Task: Use the formula "LEFTB" in spreadsheet "Project portfolio".
Action: Mouse moved to (841, 134)
Screenshot: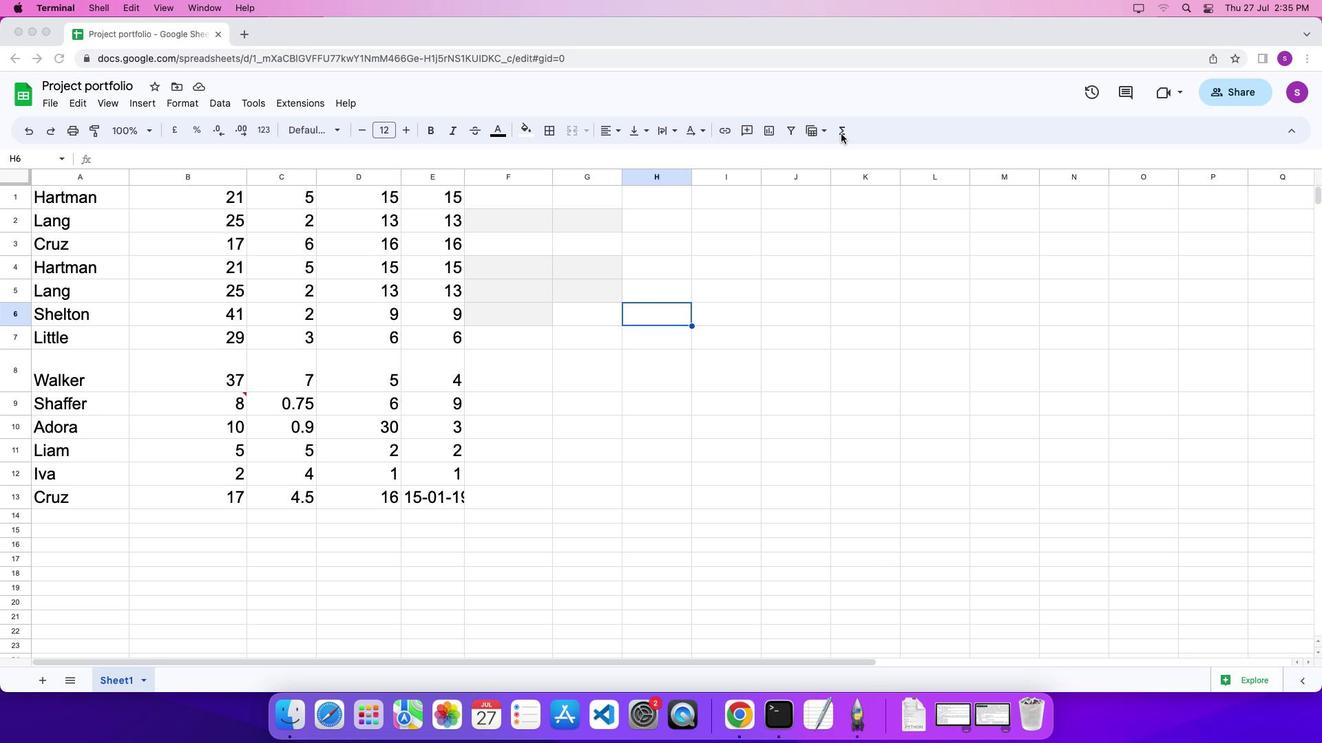 
Action: Mouse pressed left at (841, 134)
Screenshot: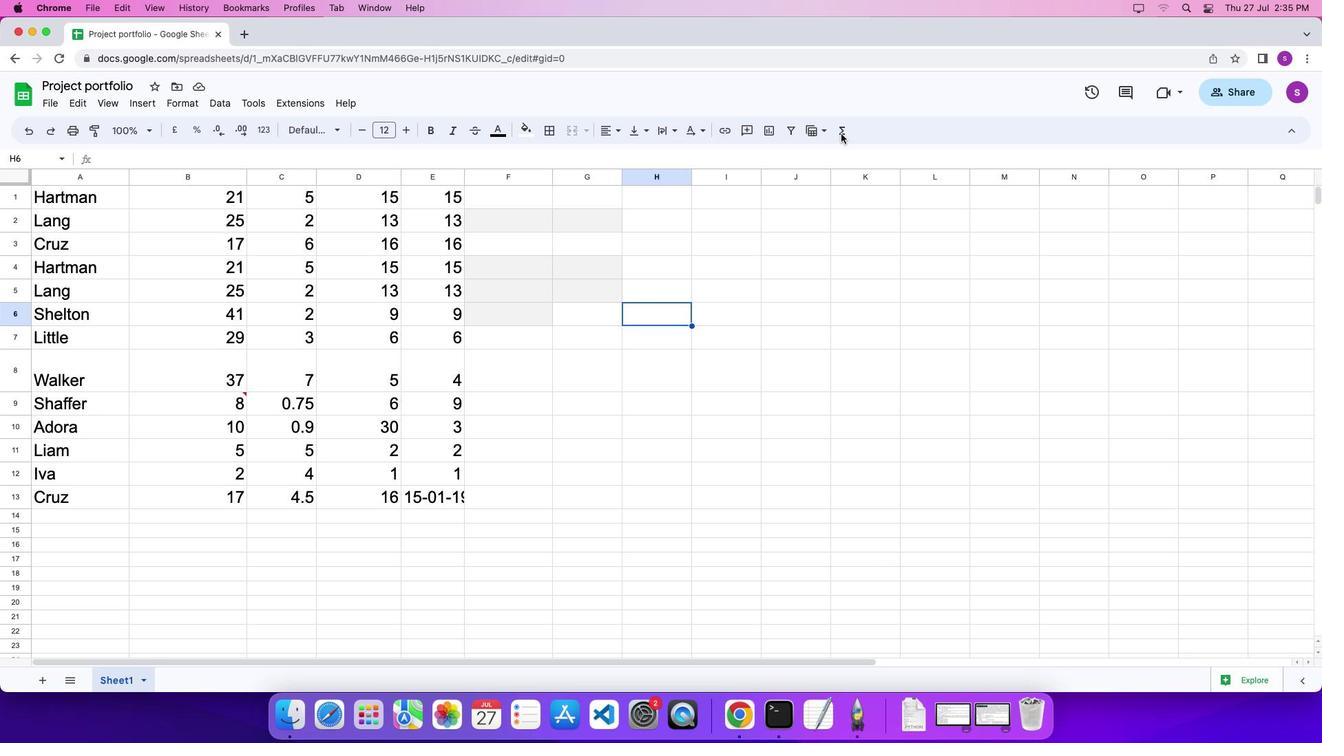 
Action: Mouse moved to (842, 133)
Screenshot: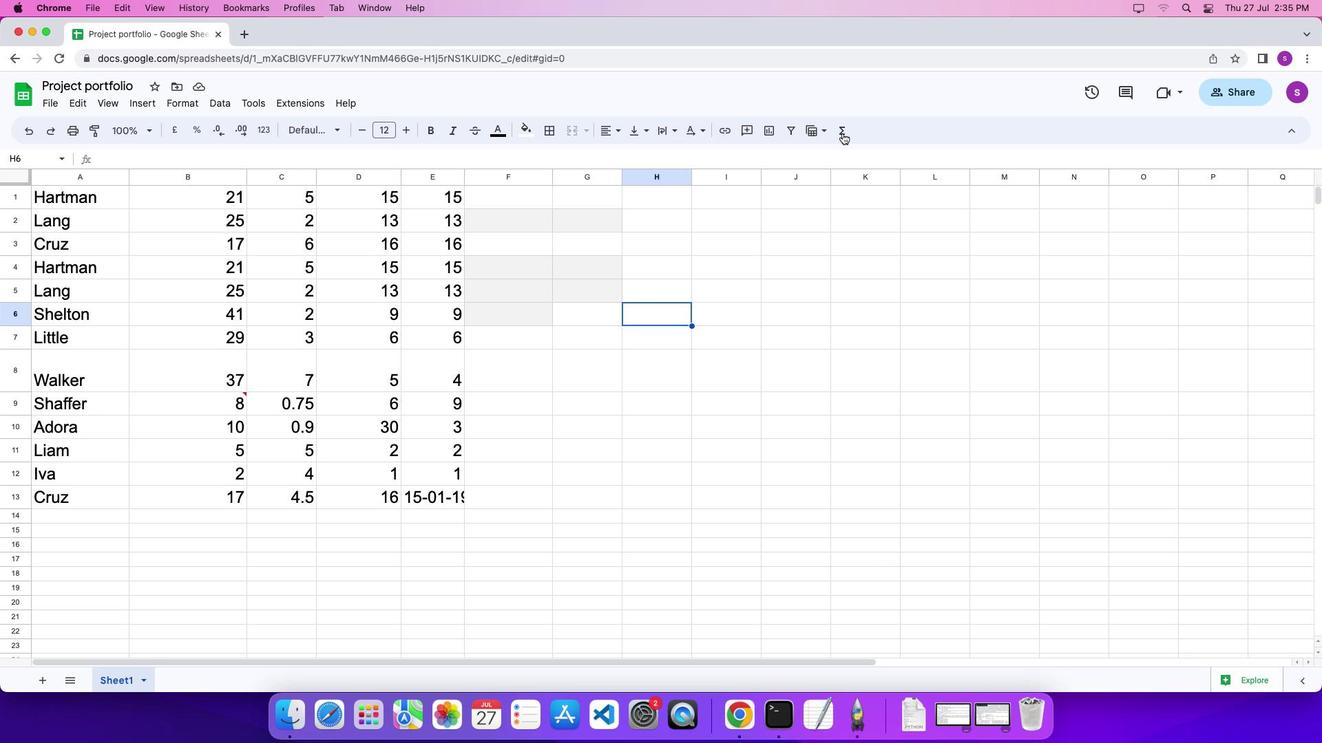 
Action: Mouse pressed left at (842, 133)
Screenshot: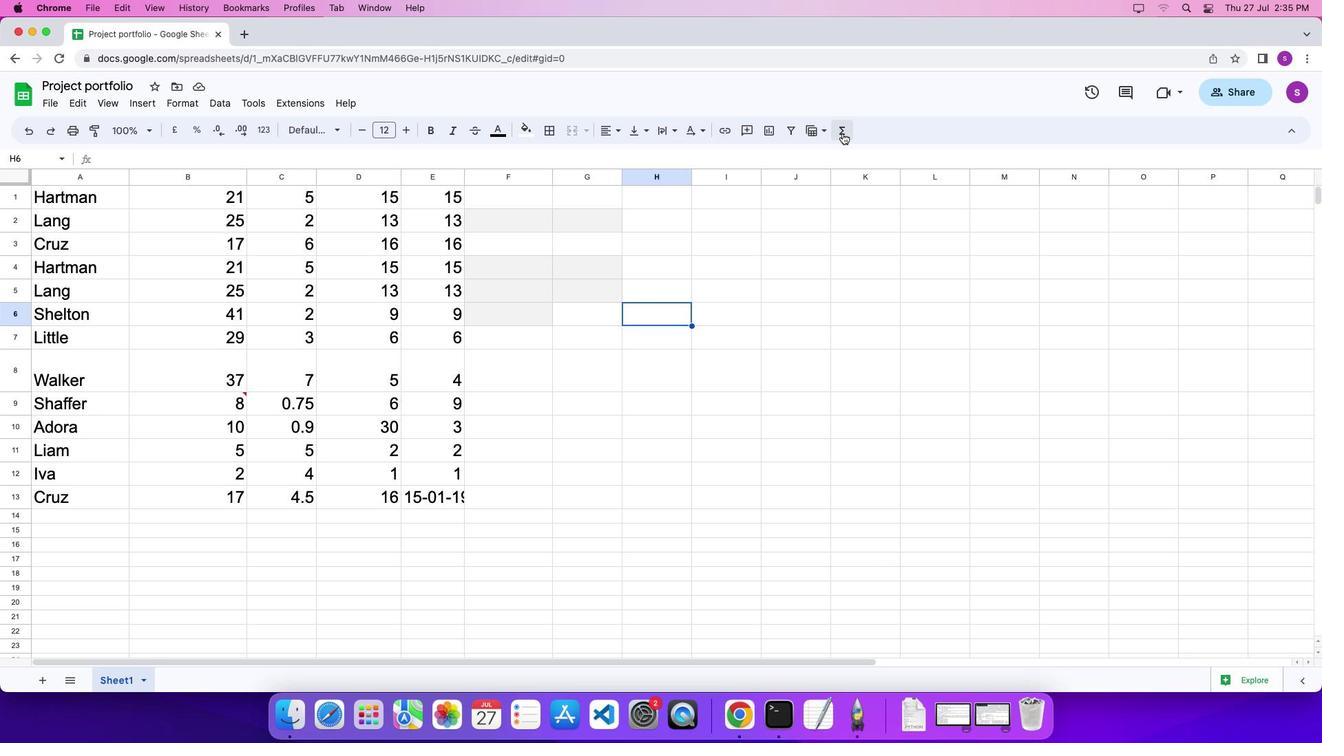 
Action: Mouse moved to (1087, 484)
Screenshot: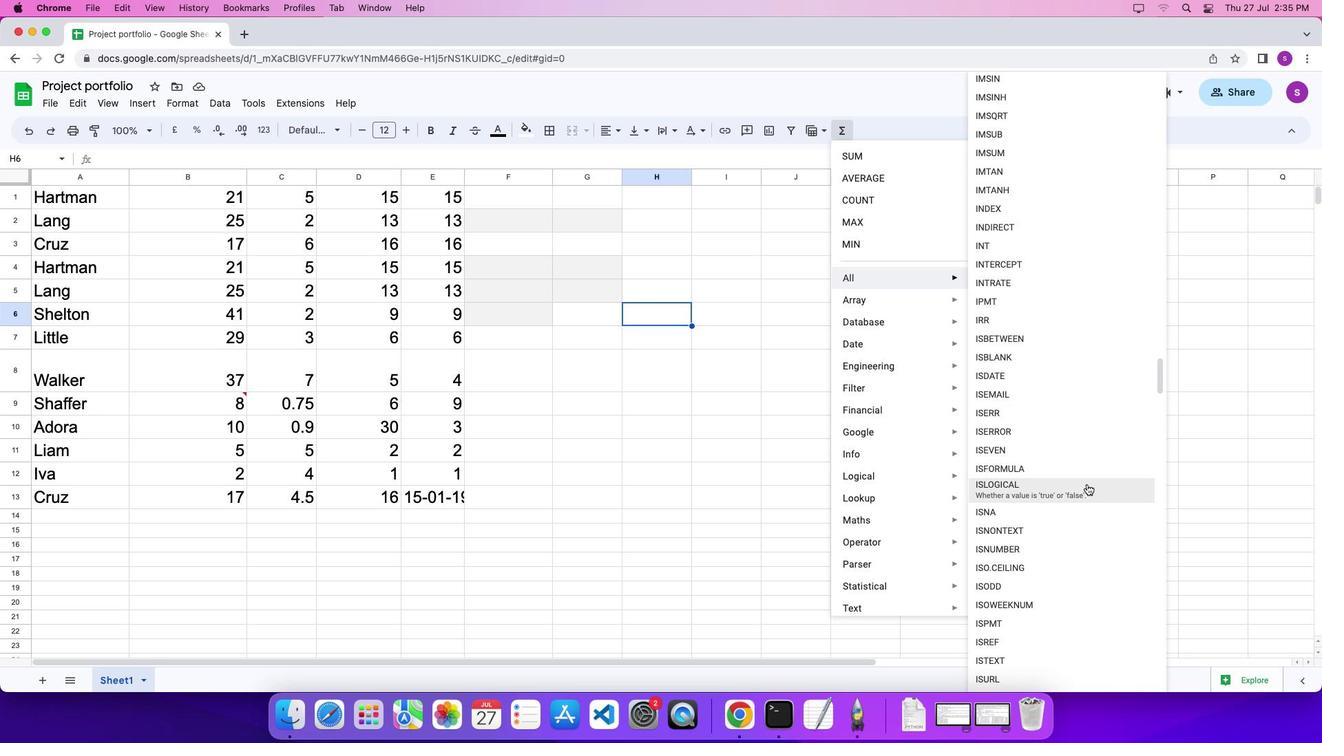 
Action: Mouse scrolled (1087, 484) with delta (0, 0)
Screenshot: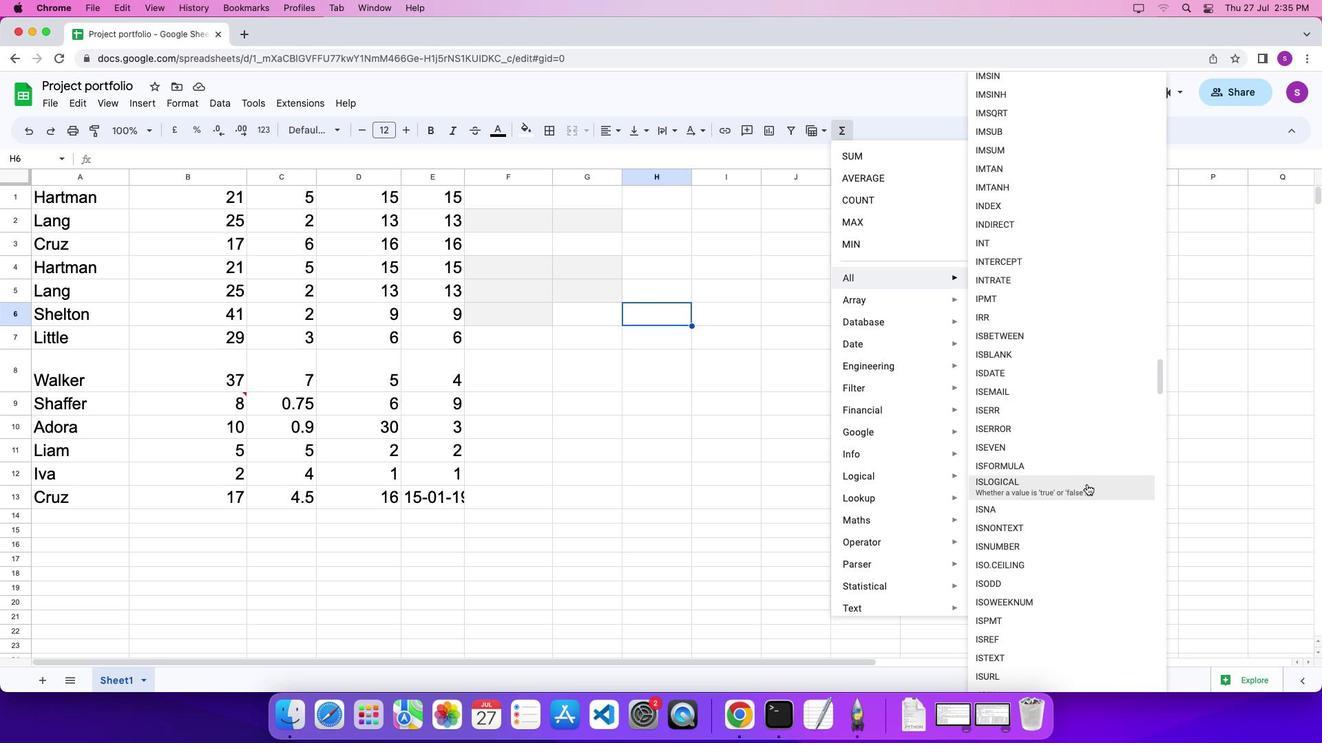 
Action: Mouse moved to (1087, 484)
Screenshot: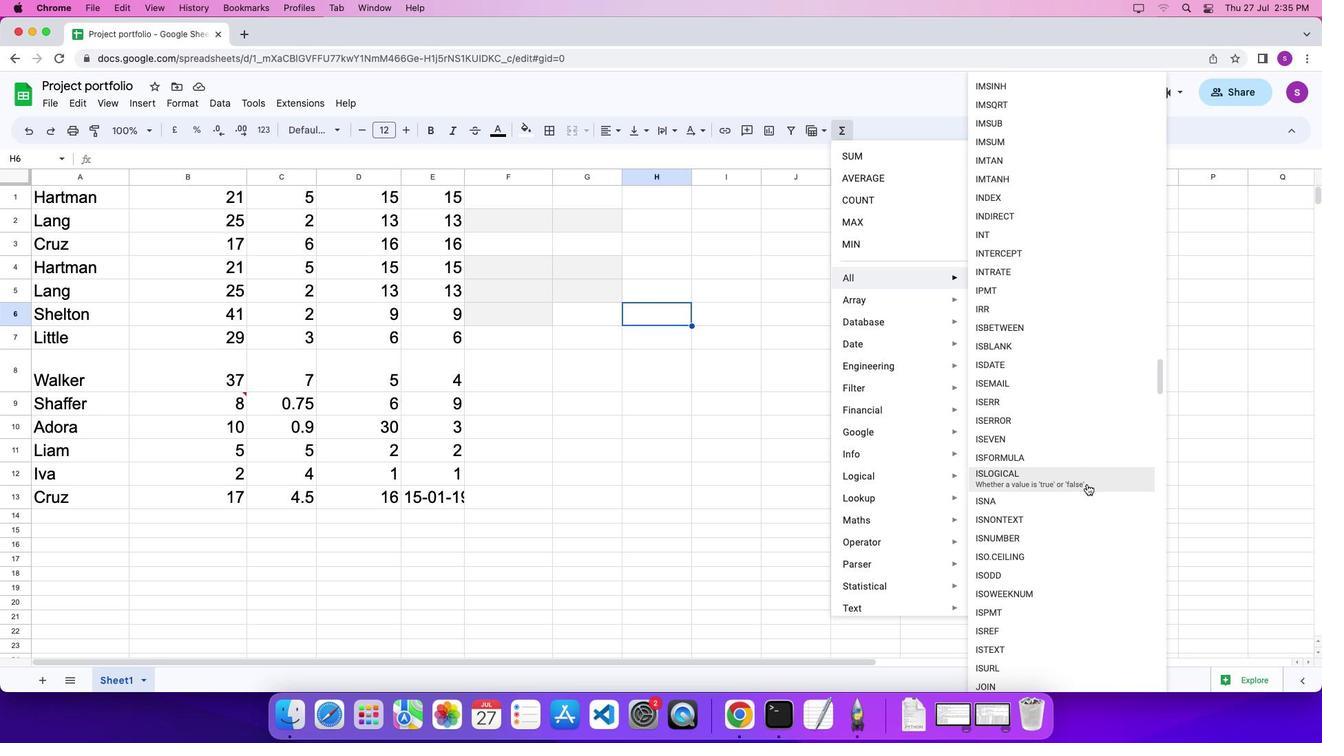 
Action: Mouse scrolled (1087, 484) with delta (0, 0)
Screenshot: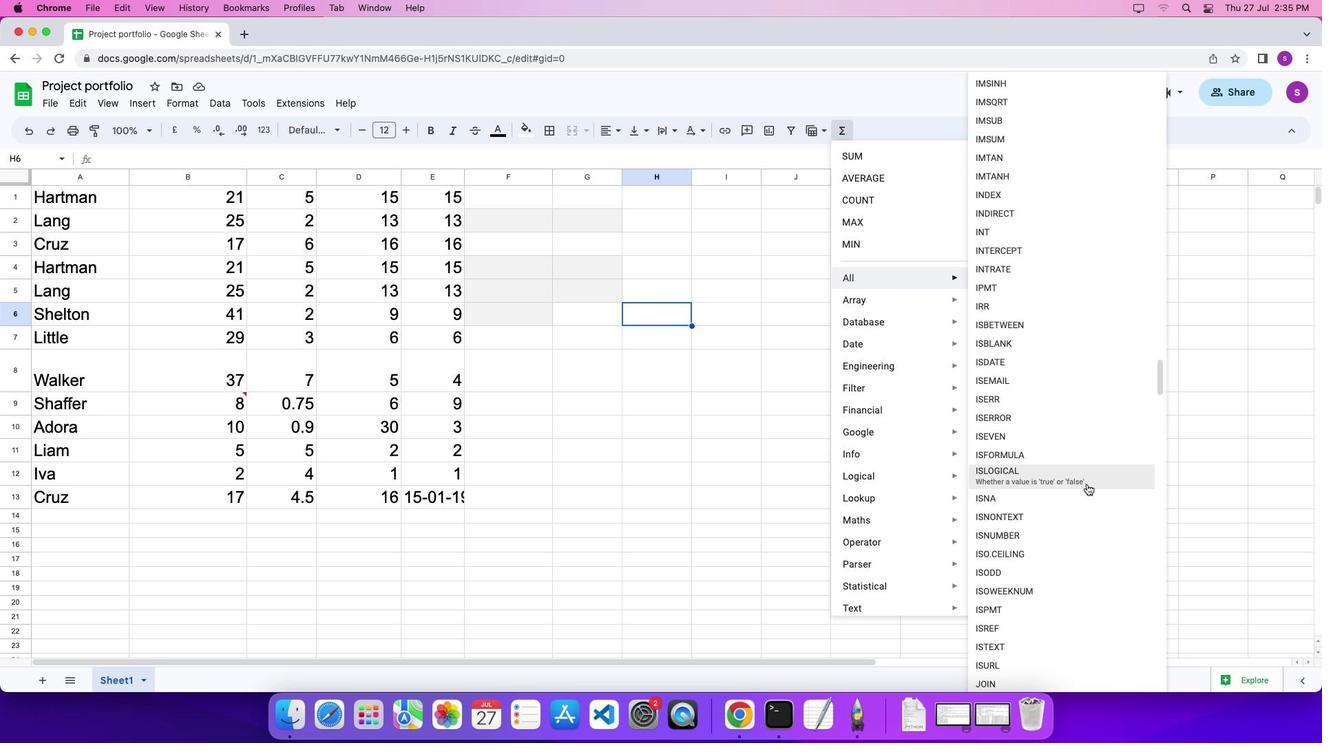 
Action: Mouse moved to (1088, 485)
Screenshot: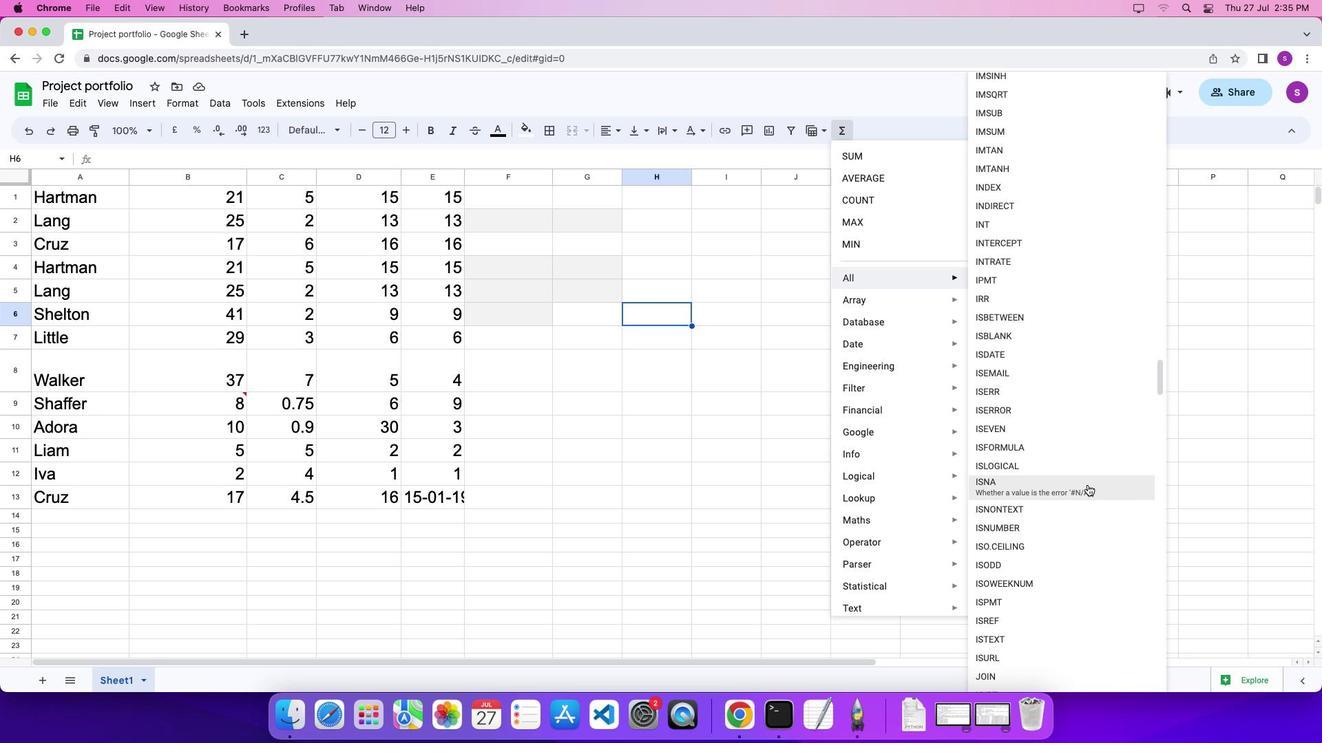 
Action: Mouse scrolled (1088, 485) with delta (0, 0)
Screenshot: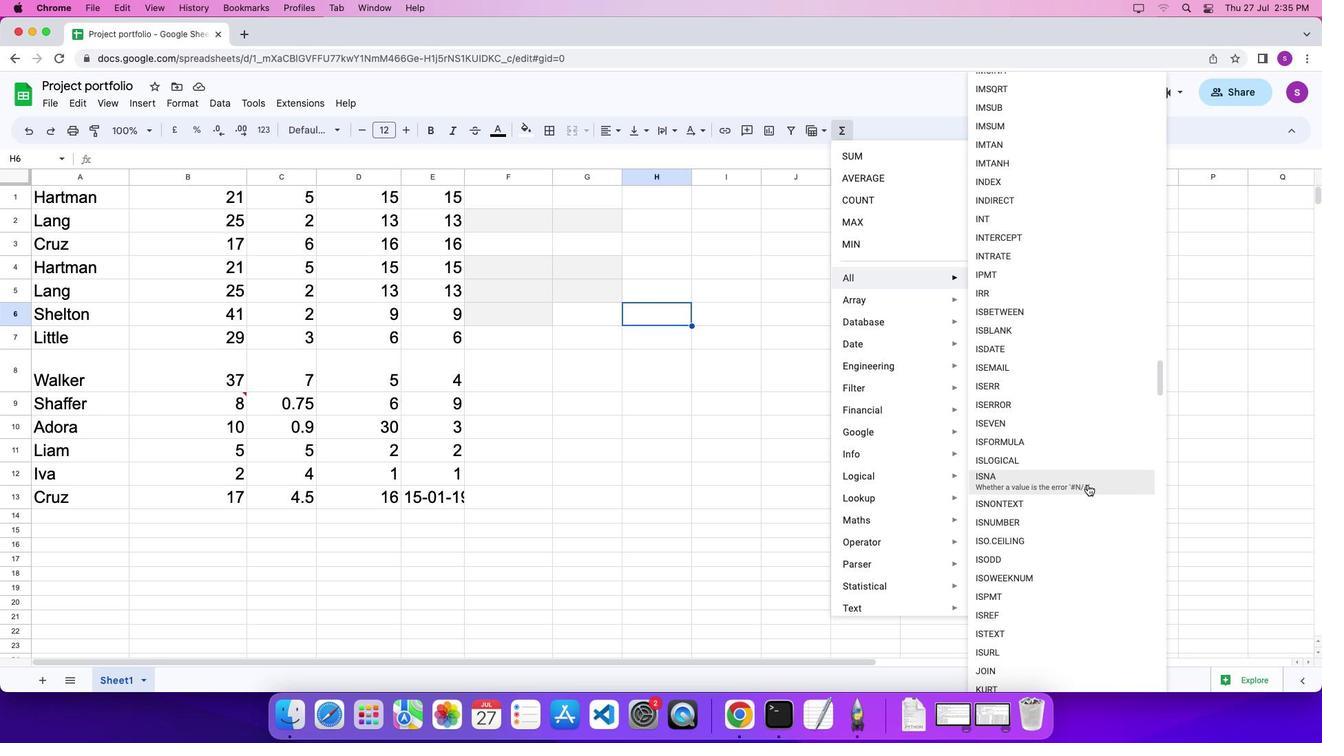 
Action: Mouse scrolled (1088, 485) with delta (0, 0)
Screenshot: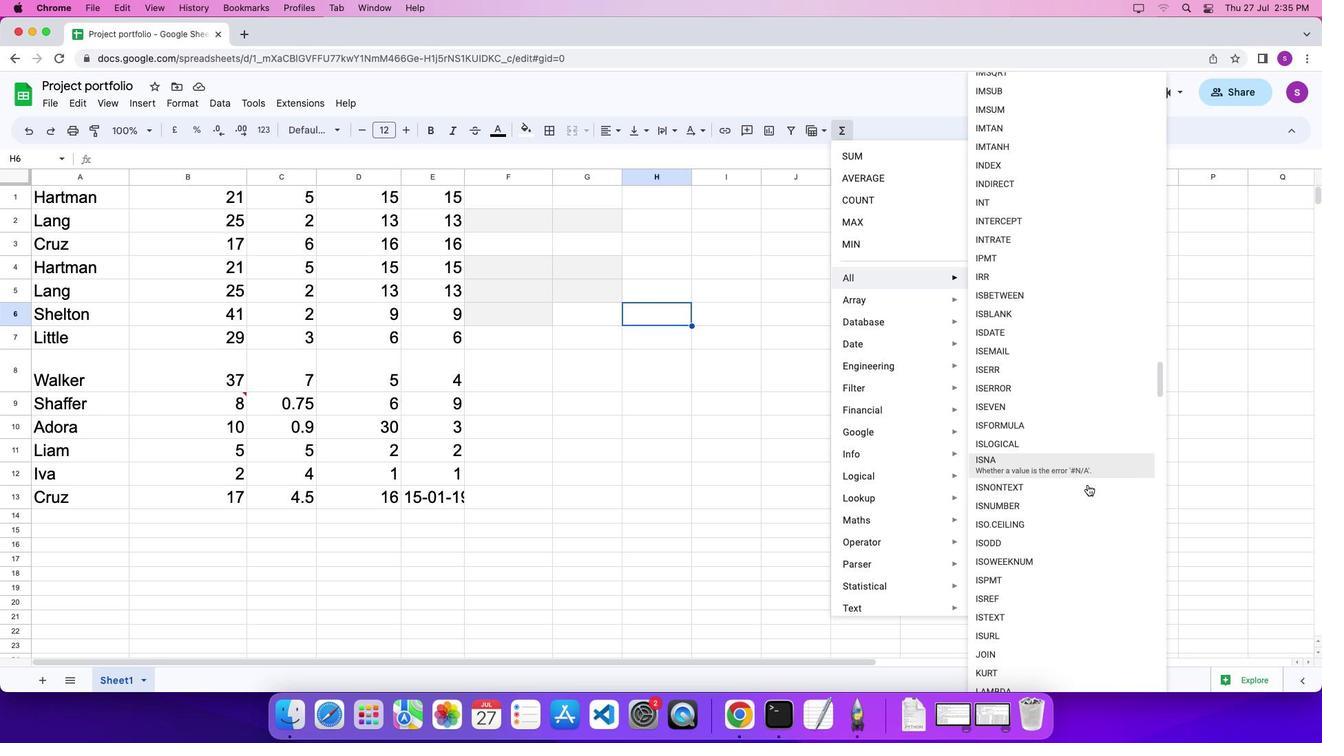 
Action: Mouse scrolled (1088, 485) with delta (0, 0)
Screenshot: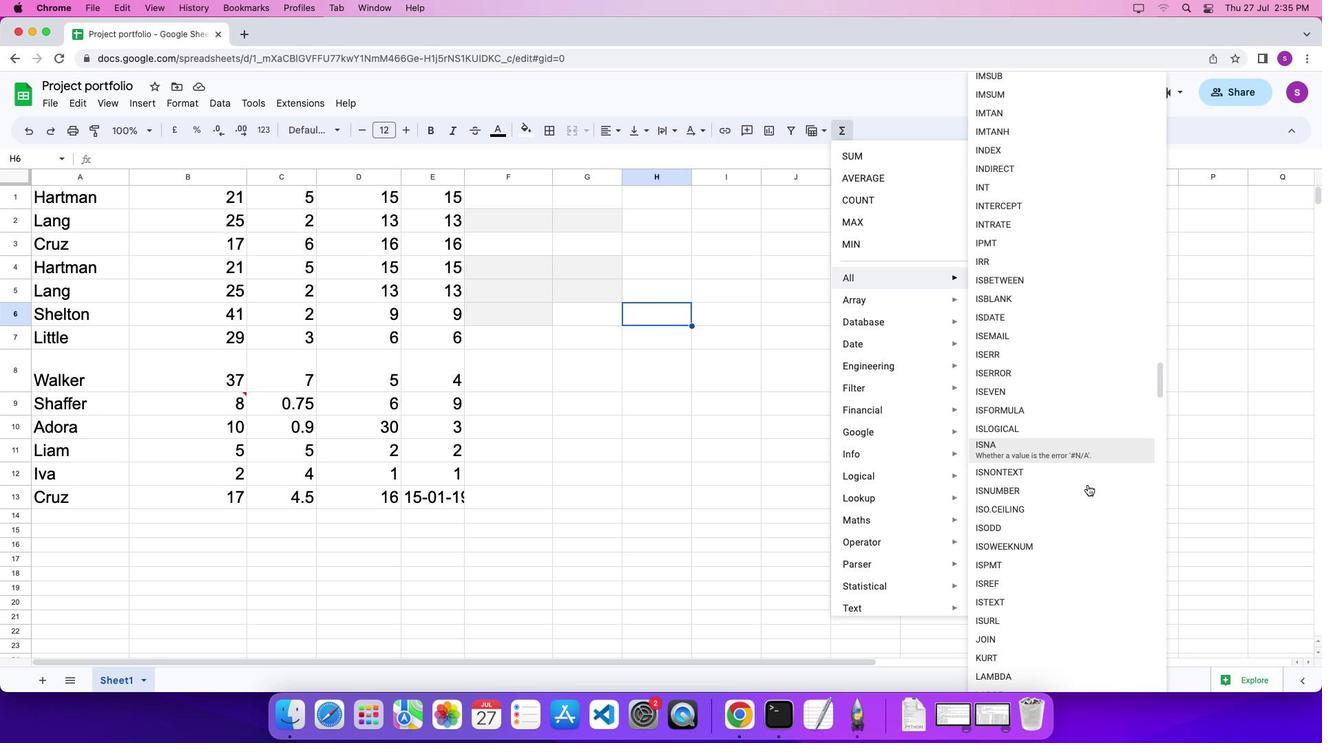 
Action: Mouse scrolled (1088, 485) with delta (0, 0)
Screenshot: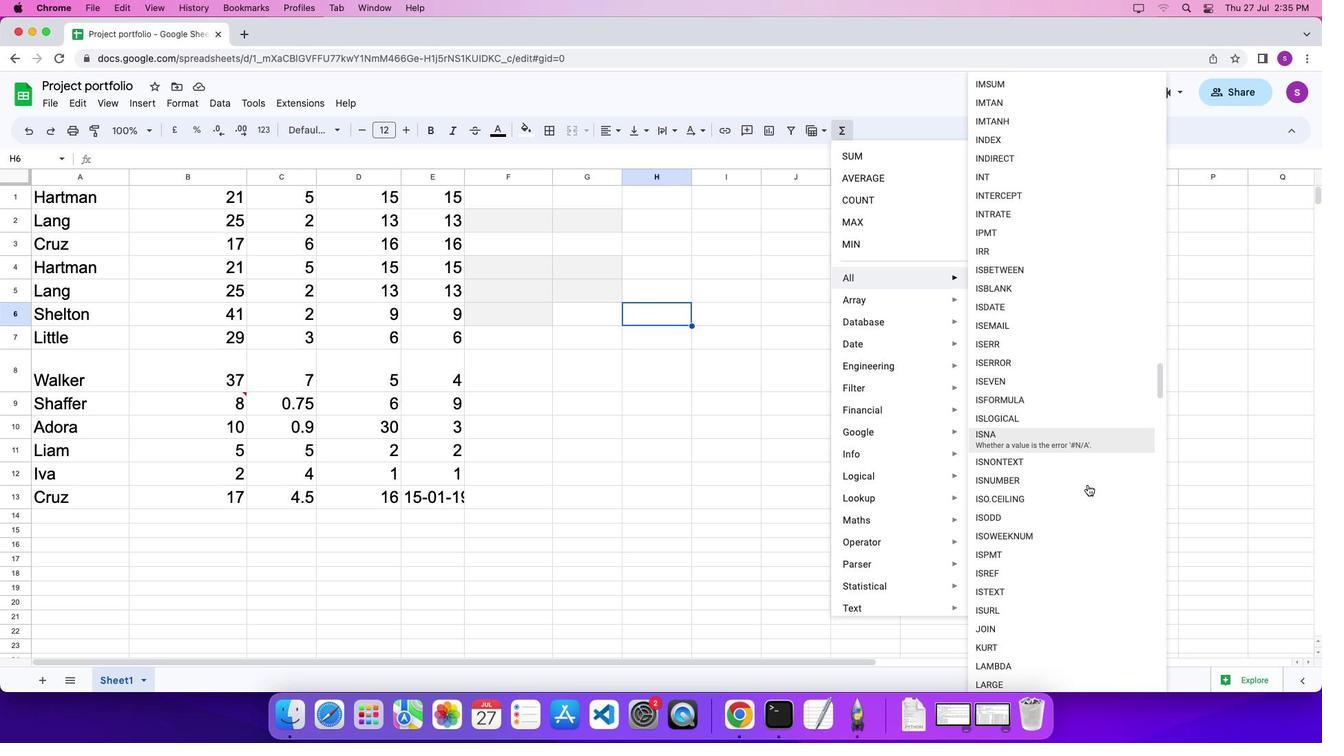 
Action: Mouse scrolled (1088, 485) with delta (0, 0)
Screenshot: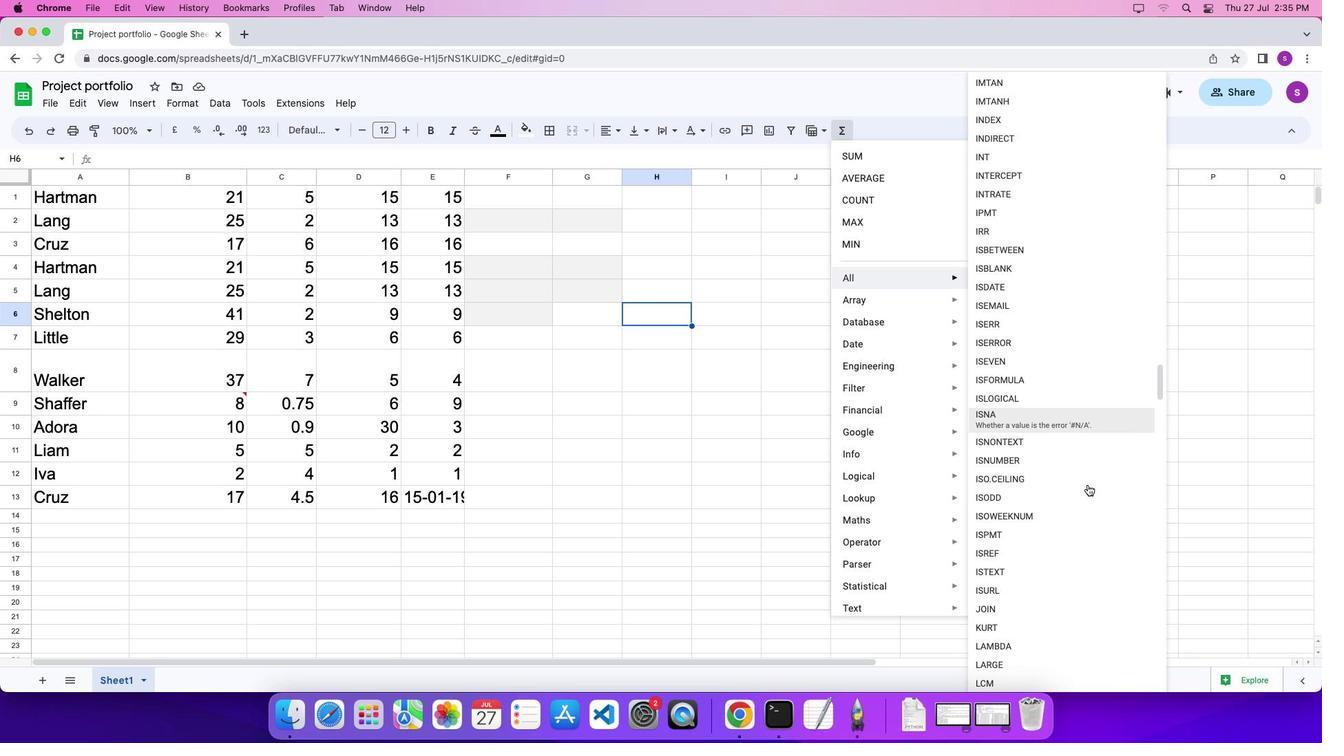
Action: Mouse scrolled (1088, 485) with delta (0, 0)
Screenshot: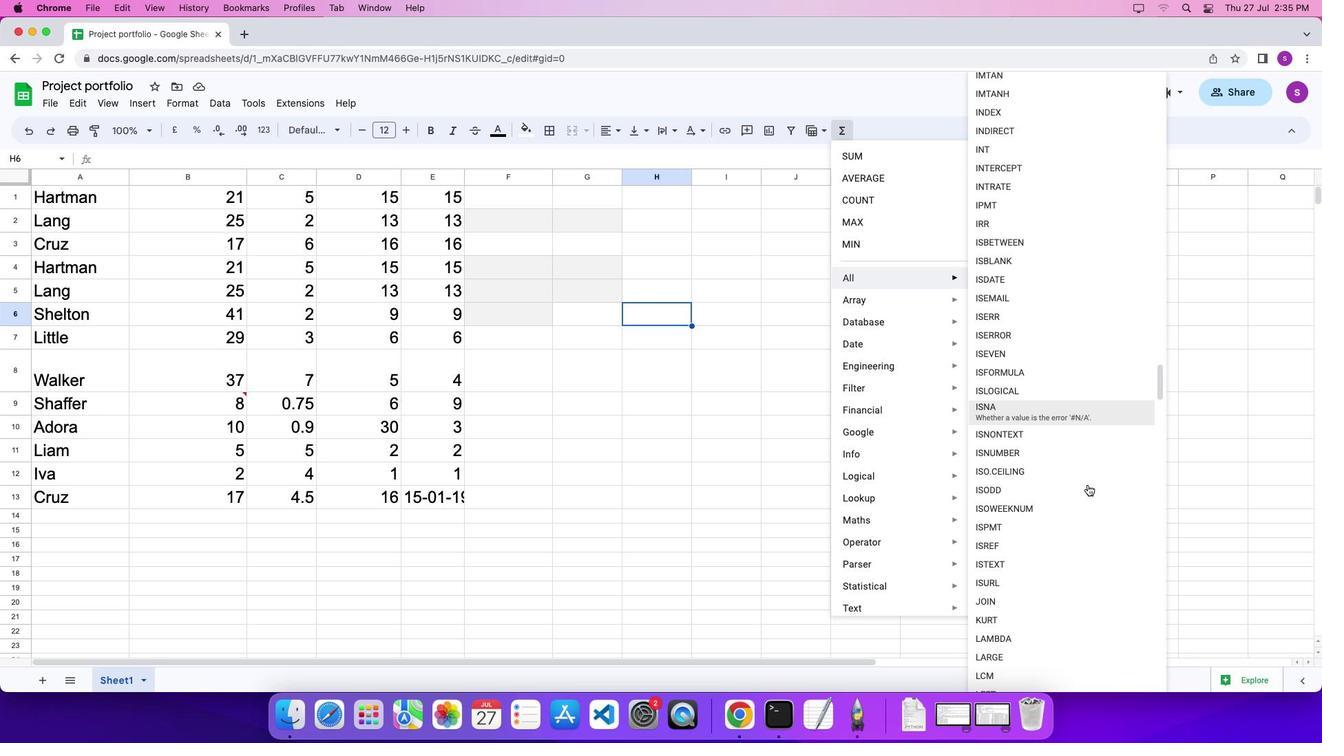 
Action: Mouse scrolled (1088, 485) with delta (0, 0)
Screenshot: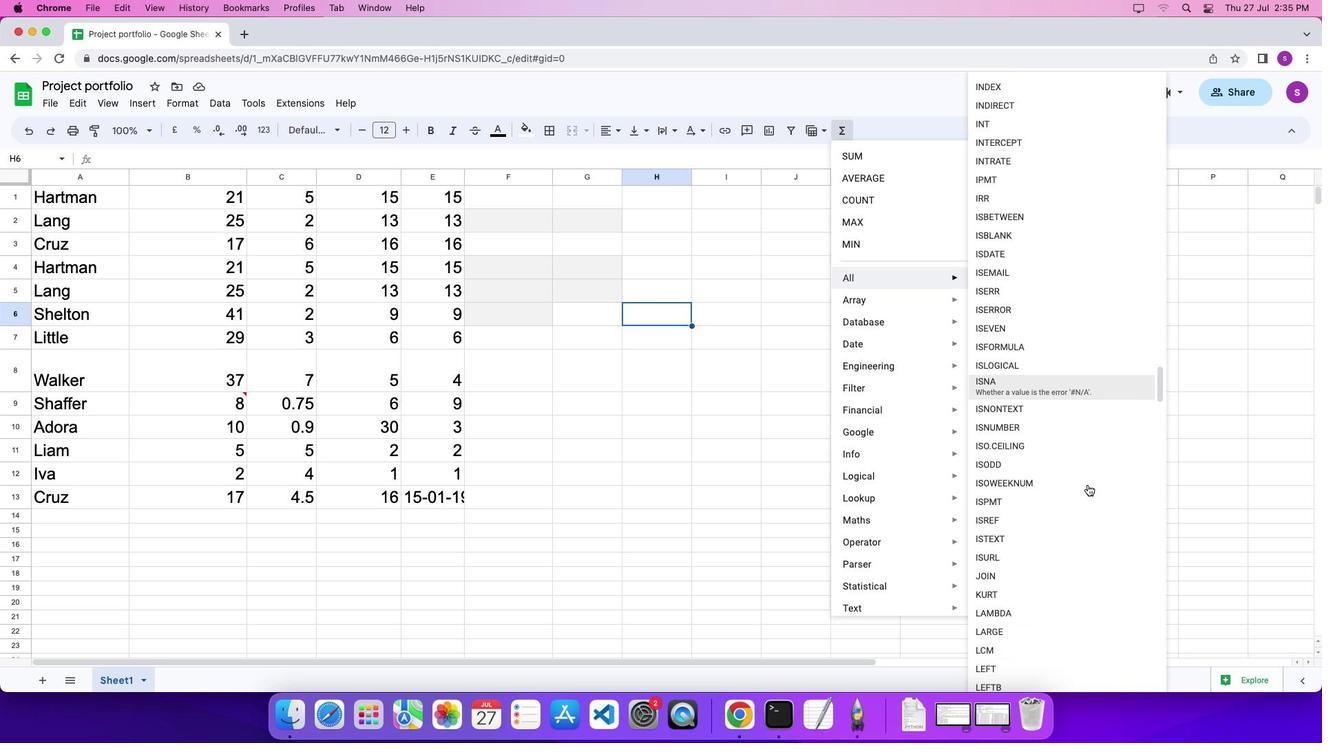 
Action: Mouse scrolled (1088, 485) with delta (0, 0)
Screenshot: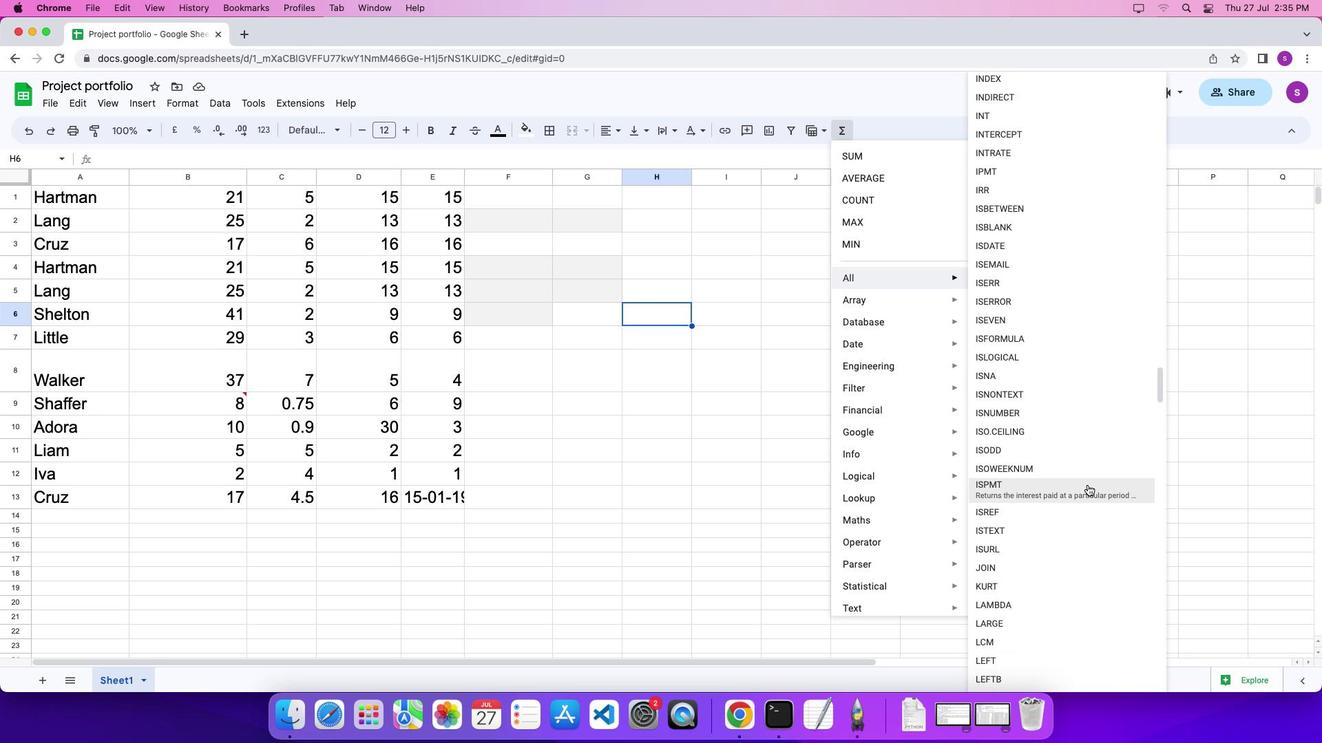
Action: Mouse scrolled (1088, 485) with delta (0, 0)
Screenshot: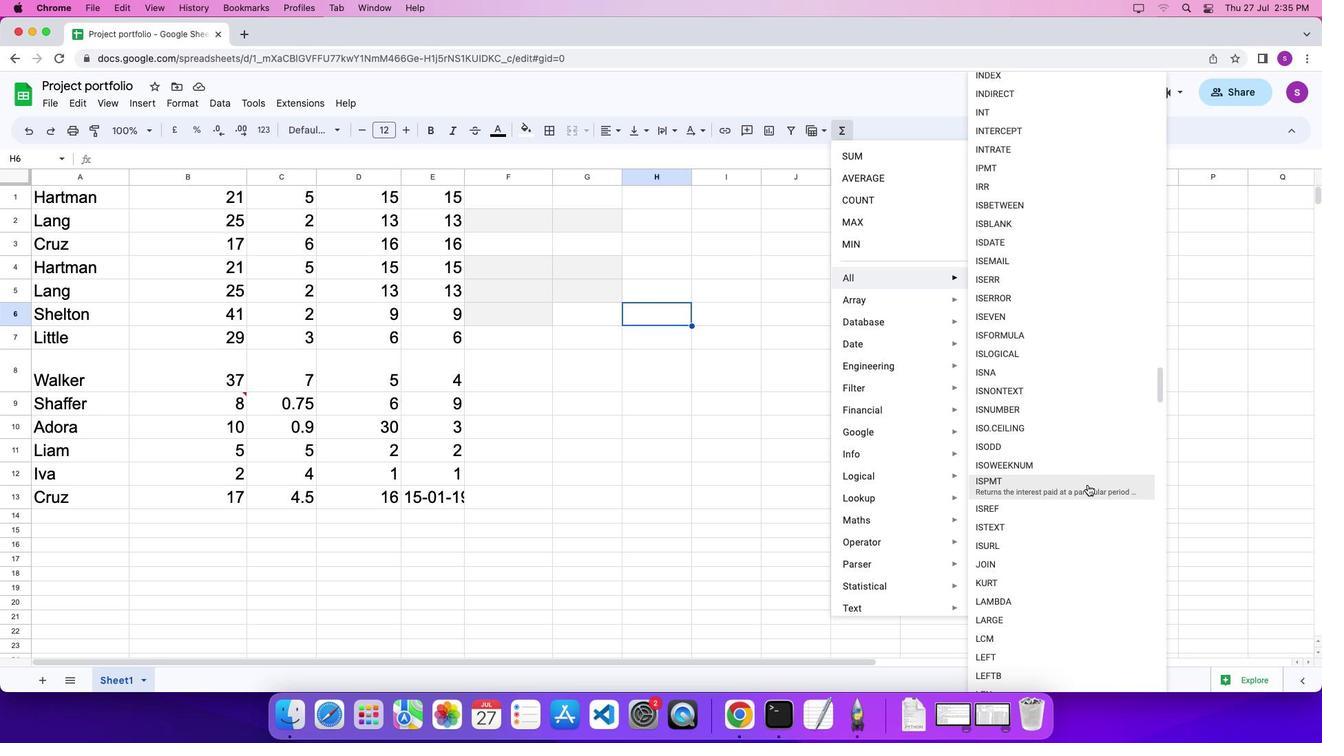 
Action: Mouse moved to (1075, 672)
Screenshot: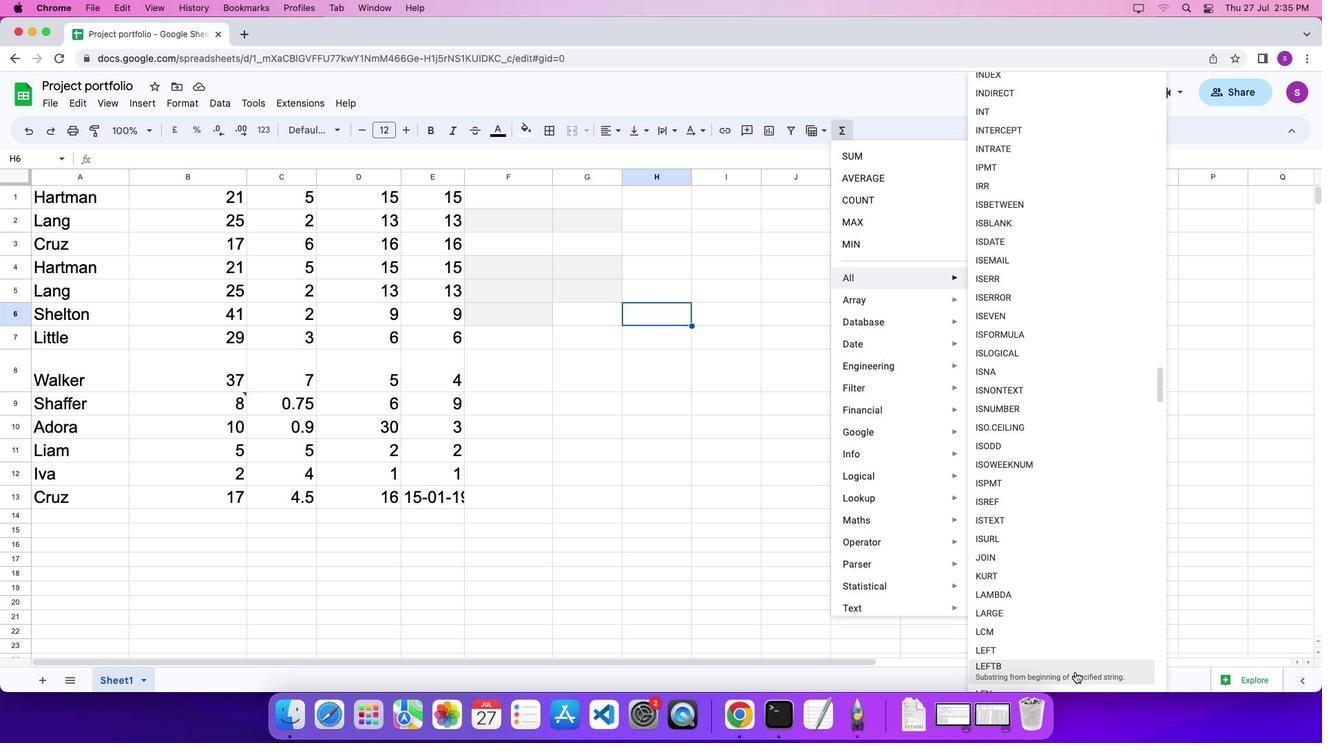 
Action: Mouse pressed left at (1075, 672)
Screenshot: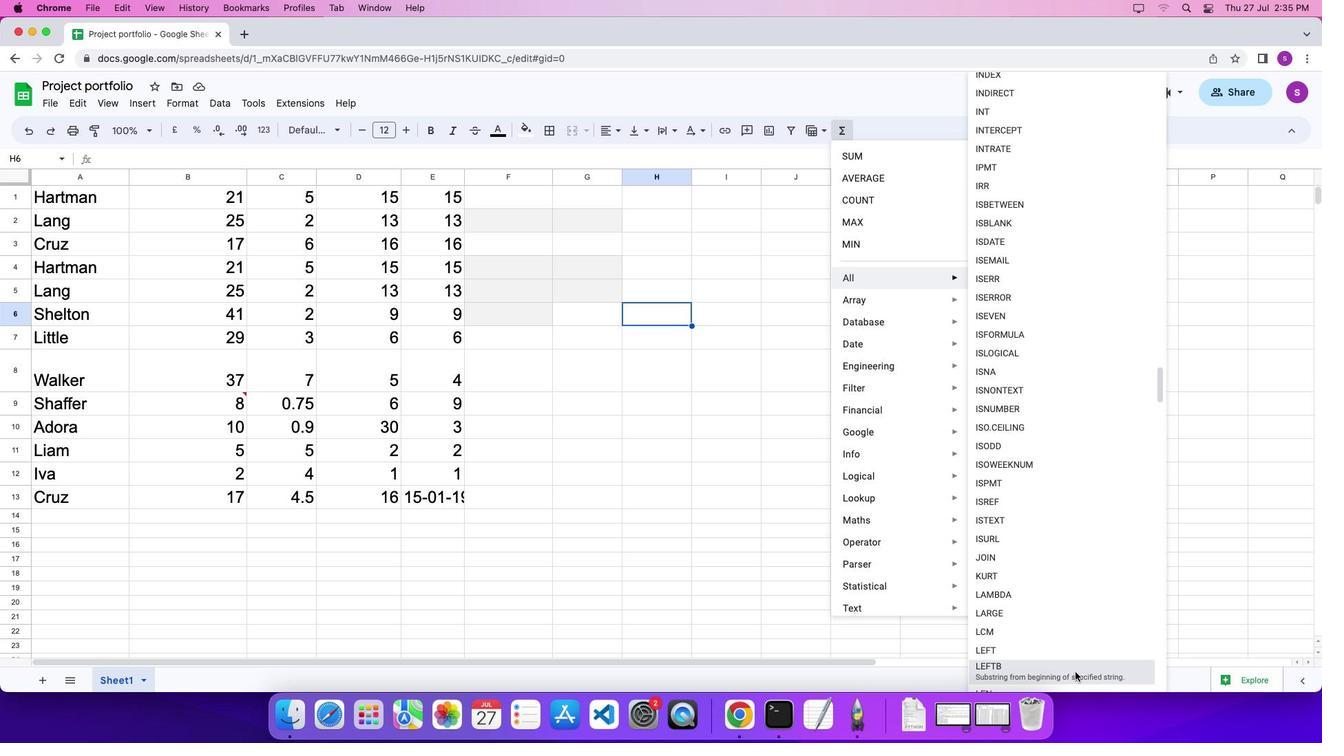 
Action: Mouse moved to (982, 550)
Screenshot: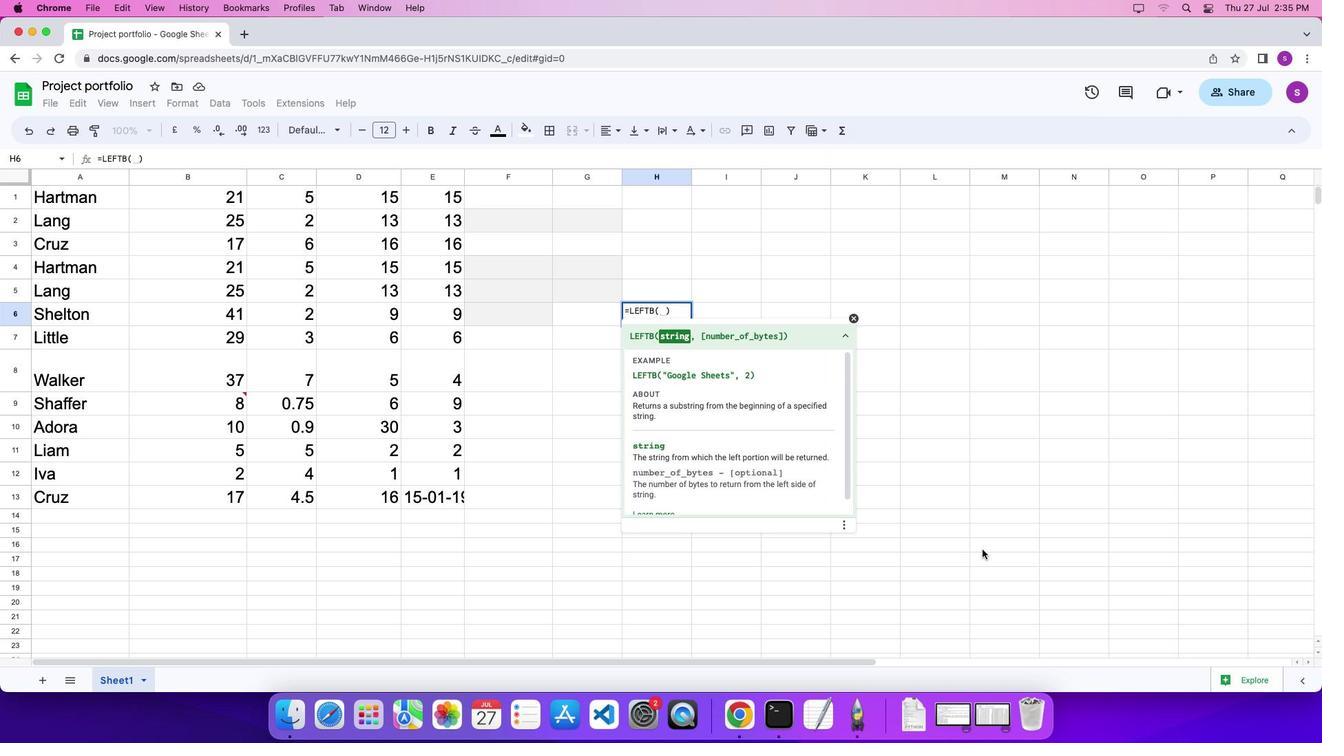 
Action: Key pressed Key.shift_r'"'Key.shift'G''o''o''g''l''e'Key.spaceKey.shift'S''h''e''e''t''s'Key.shift_r'"'',''2''\x03'
Screenshot: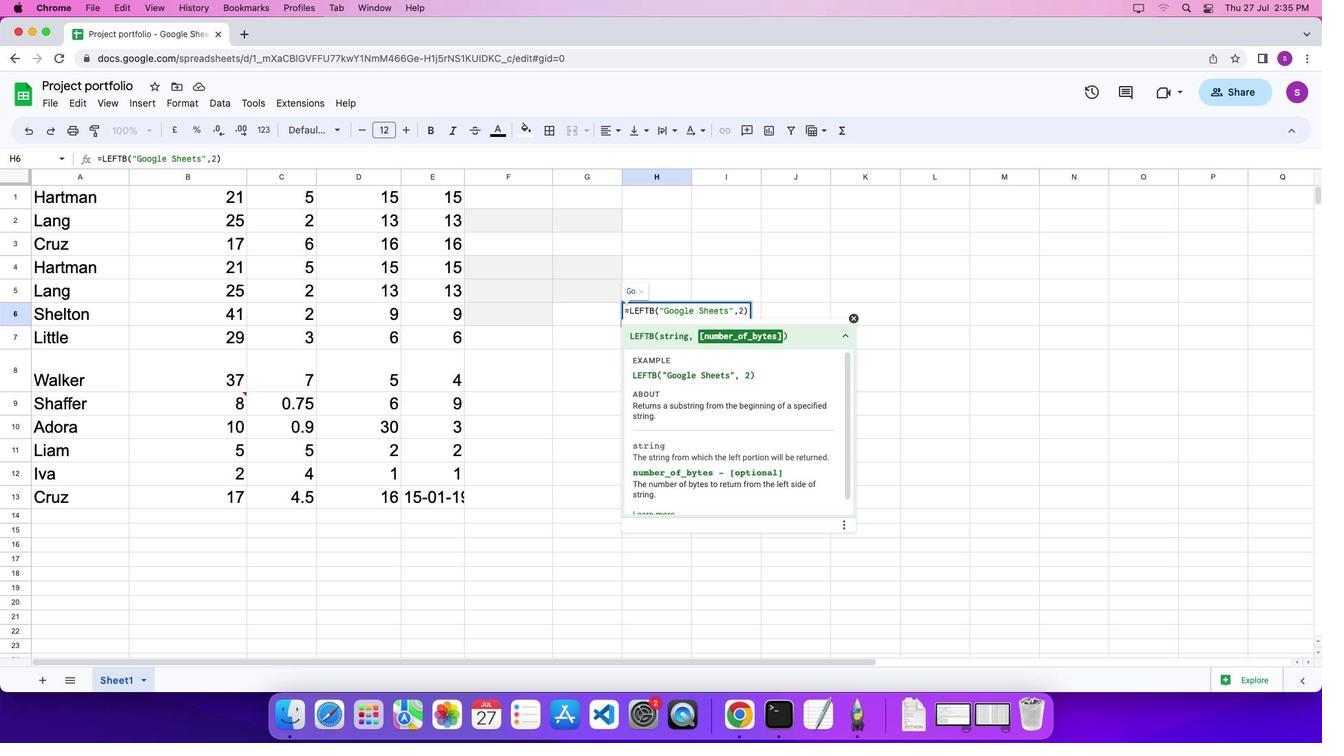 
